 Task: Choose the option Everyone on LinkedIn (recommended).
Action: Mouse moved to (674, 93)
Screenshot: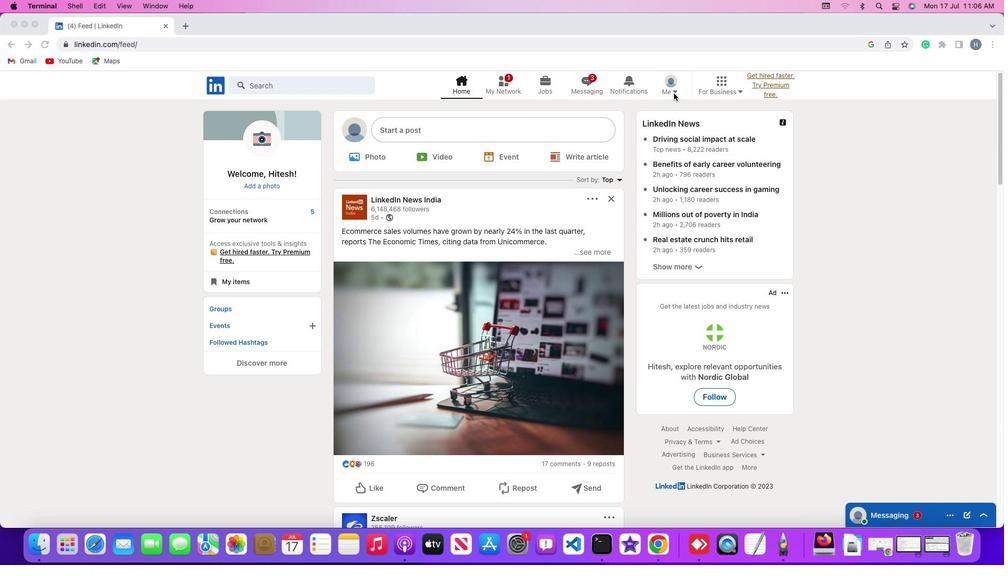 
Action: Mouse pressed left at (674, 93)
Screenshot: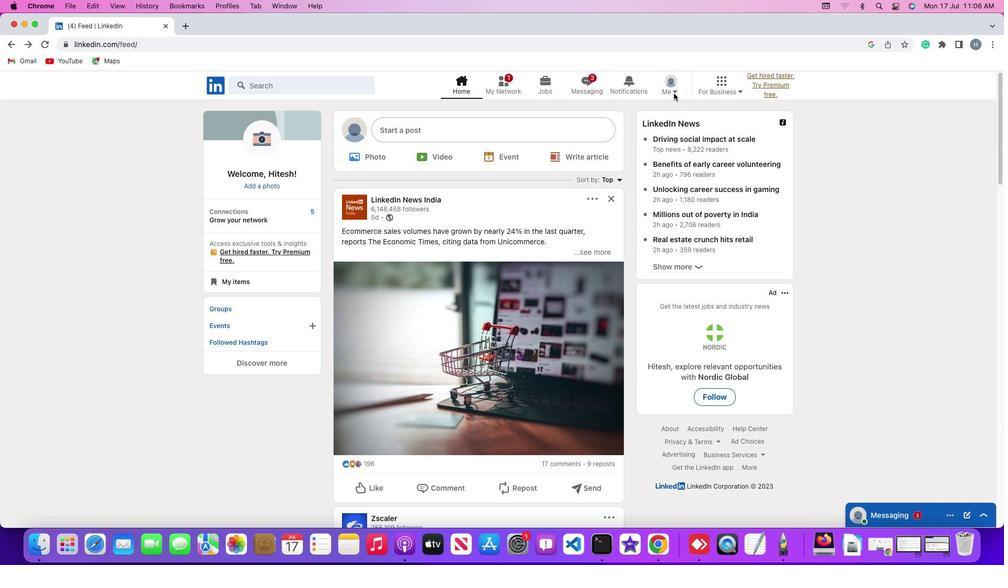 
Action: Mouse moved to (674, 91)
Screenshot: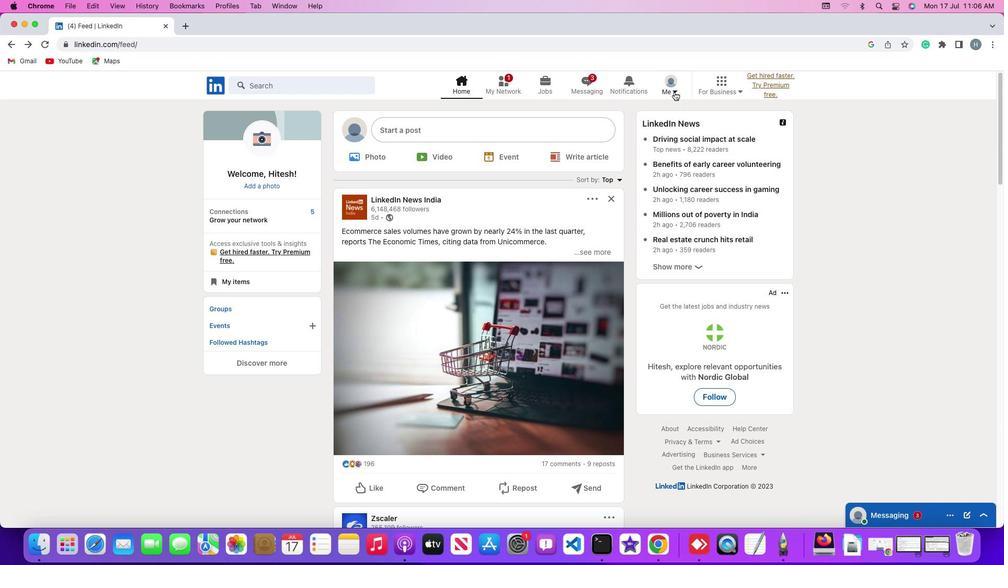 
Action: Mouse pressed left at (674, 91)
Screenshot: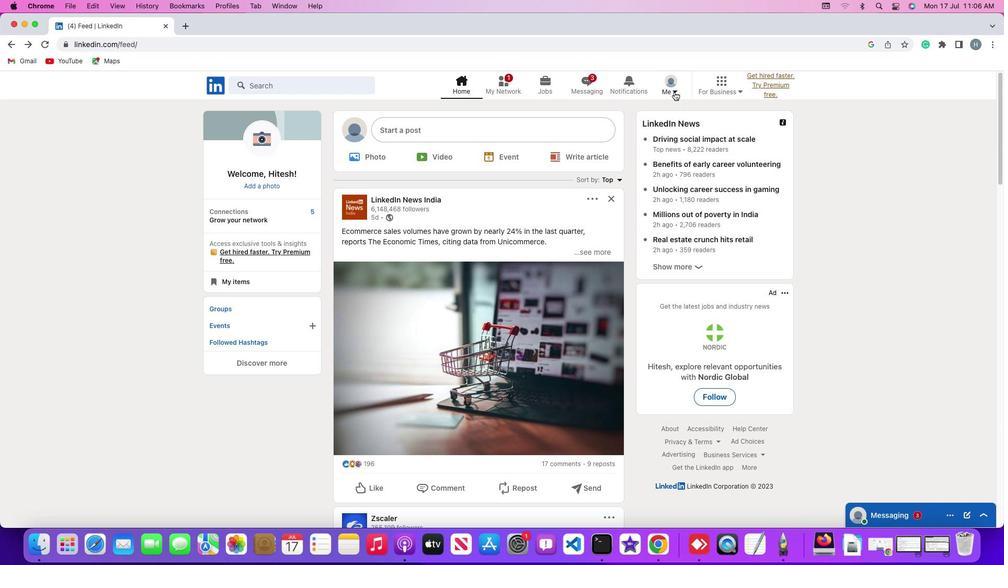 
Action: Mouse moved to (598, 203)
Screenshot: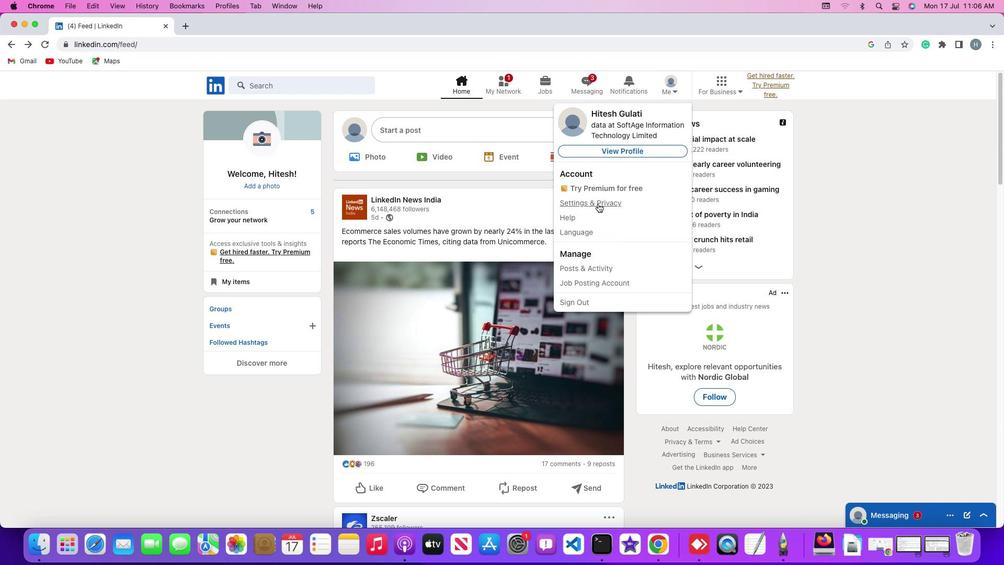 
Action: Mouse pressed left at (598, 203)
Screenshot: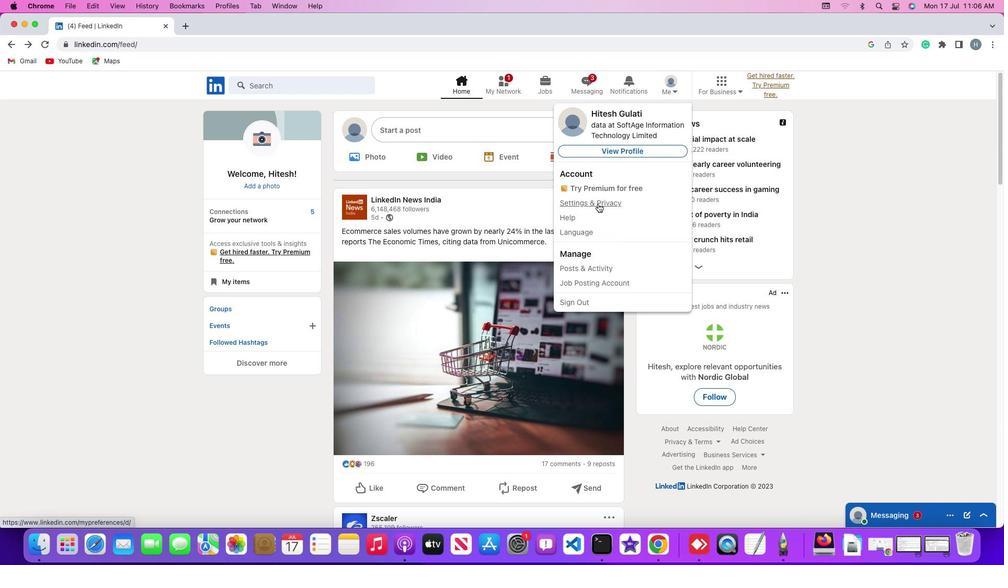 
Action: Mouse moved to (68, 276)
Screenshot: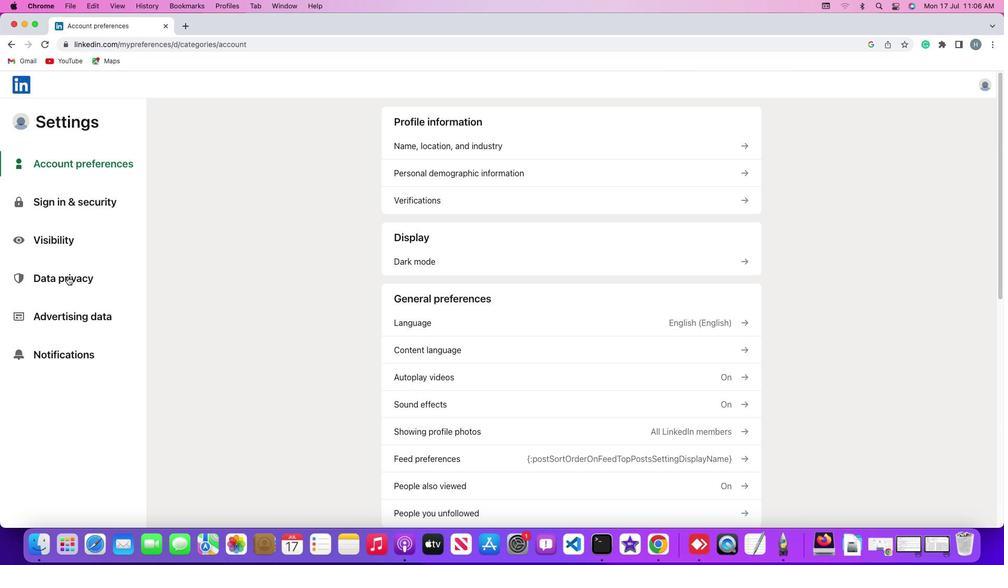 
Action: Mouse pressed left at (68, 276)
Screenshot: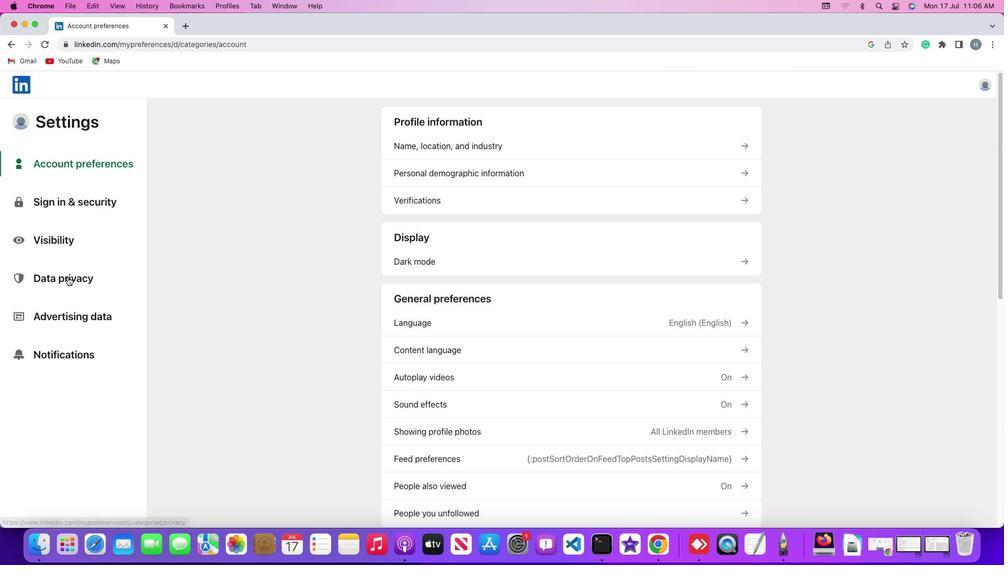 
Action: Mouse moved to (67, 276)
Screenshot: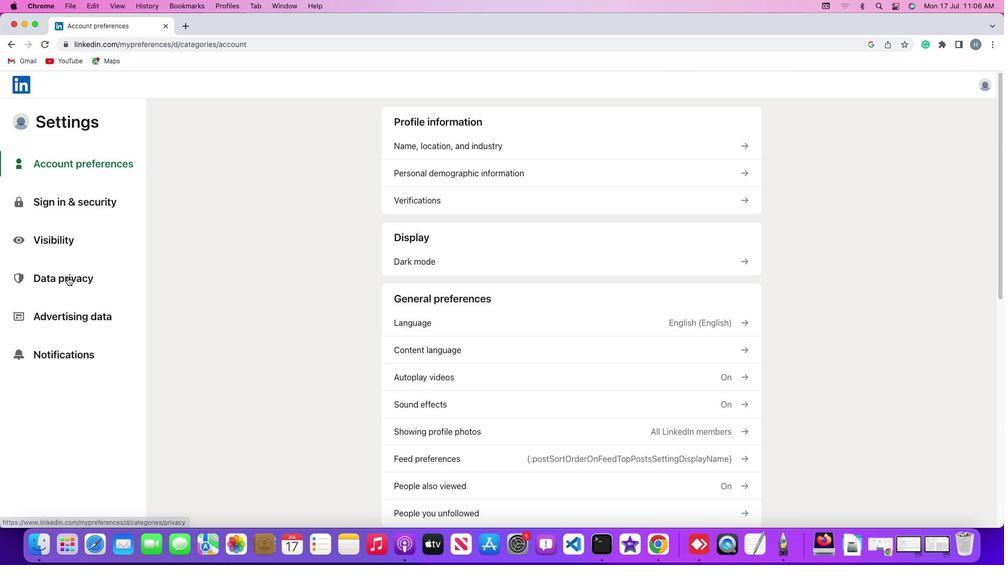 
Action: Mouse pressed left at (67, 276)
Screenshot: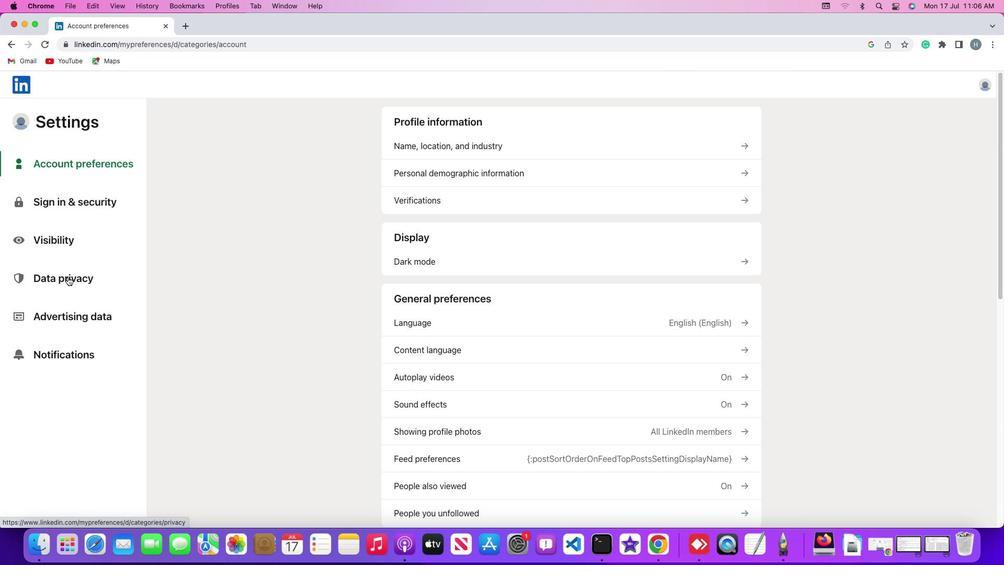
Action: Mouse moved to (475, 345)
Screenshot: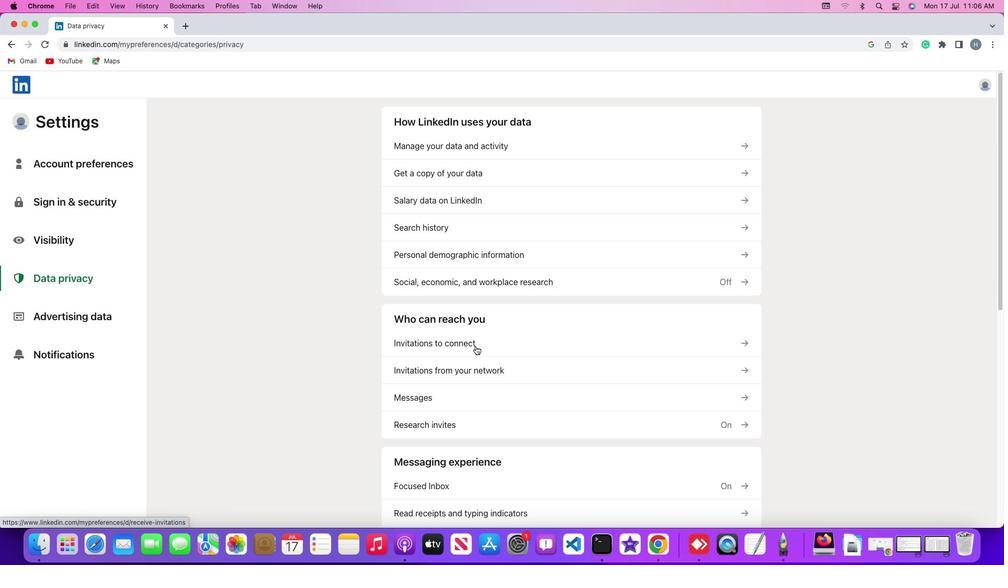 
Action: Mouse pressed left at (475, 345)
Screenshot: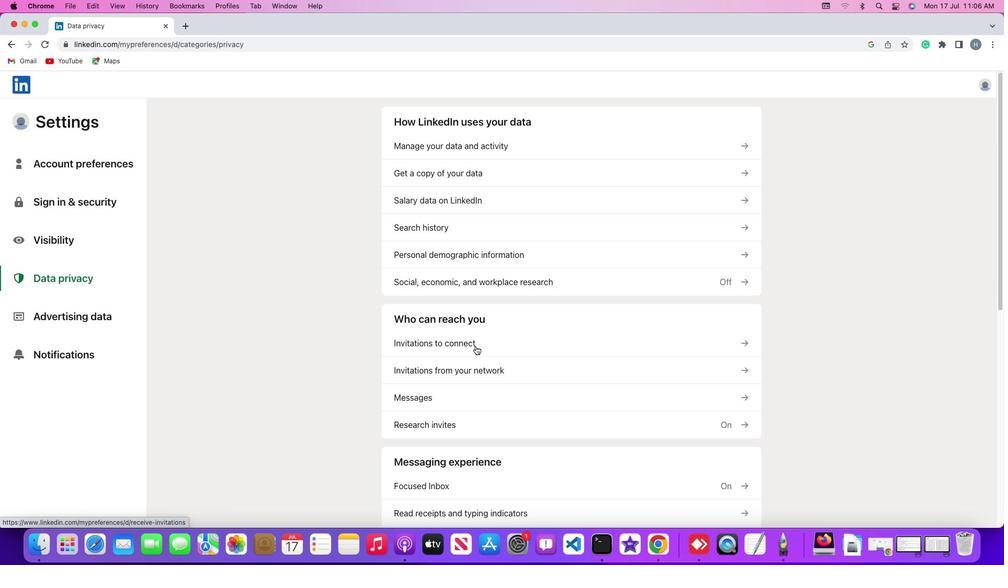 
Action: Mouse moved to (400, 178)
Screenshot: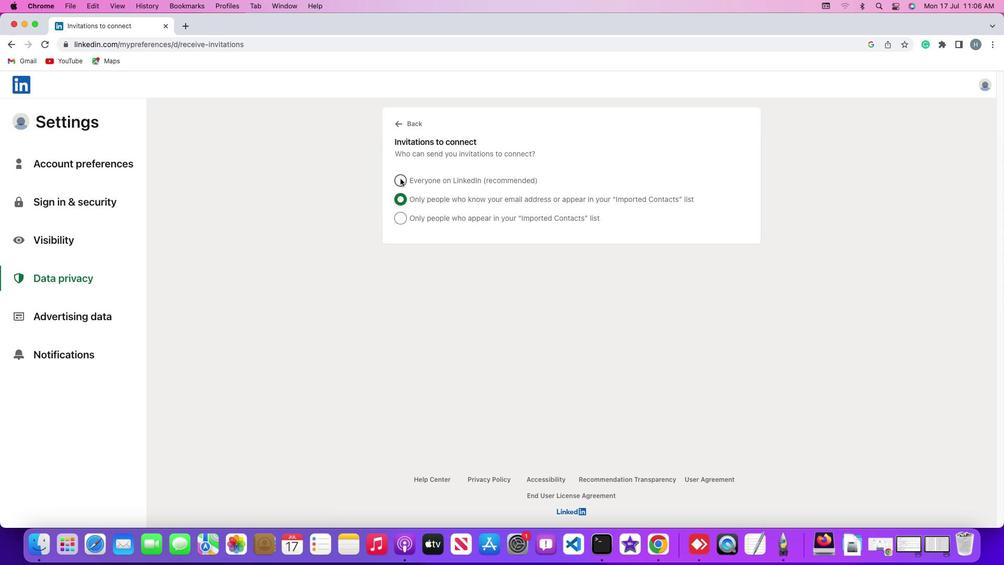 
Action: Mouse pressed left at (400, 178)
Screenshot: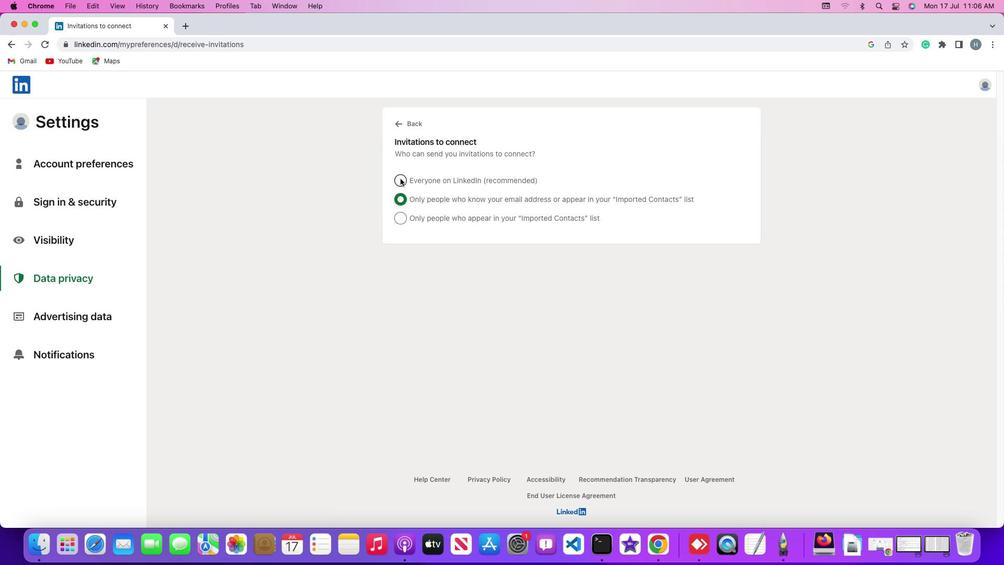
Action: Mouse moved to (411, 195)
Screenshot: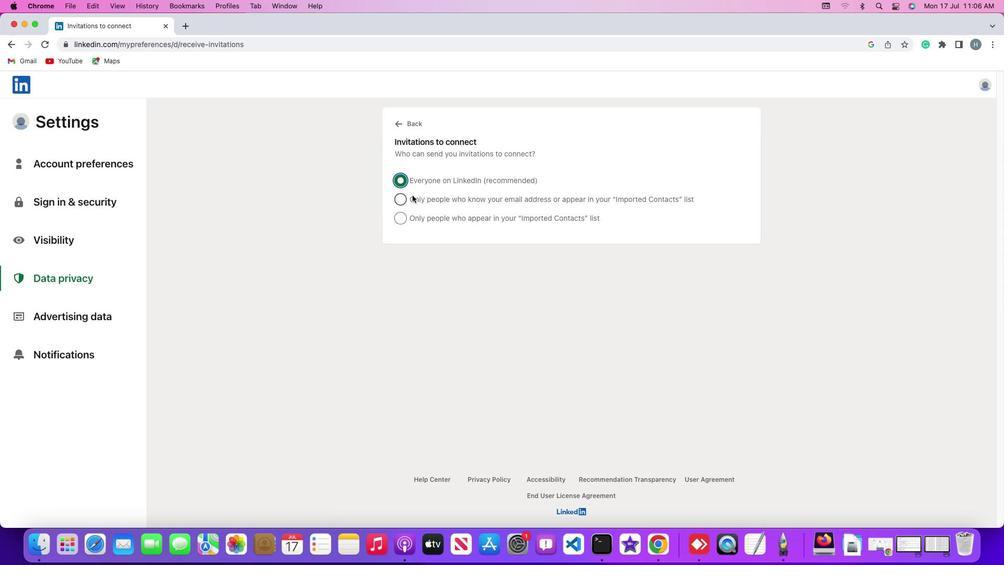 
